 Task: Toggle the experimental feature "Enable Storage Buckets Tree in Application panel".
Action: Mouse moved to (1136, 235)
Screenshot: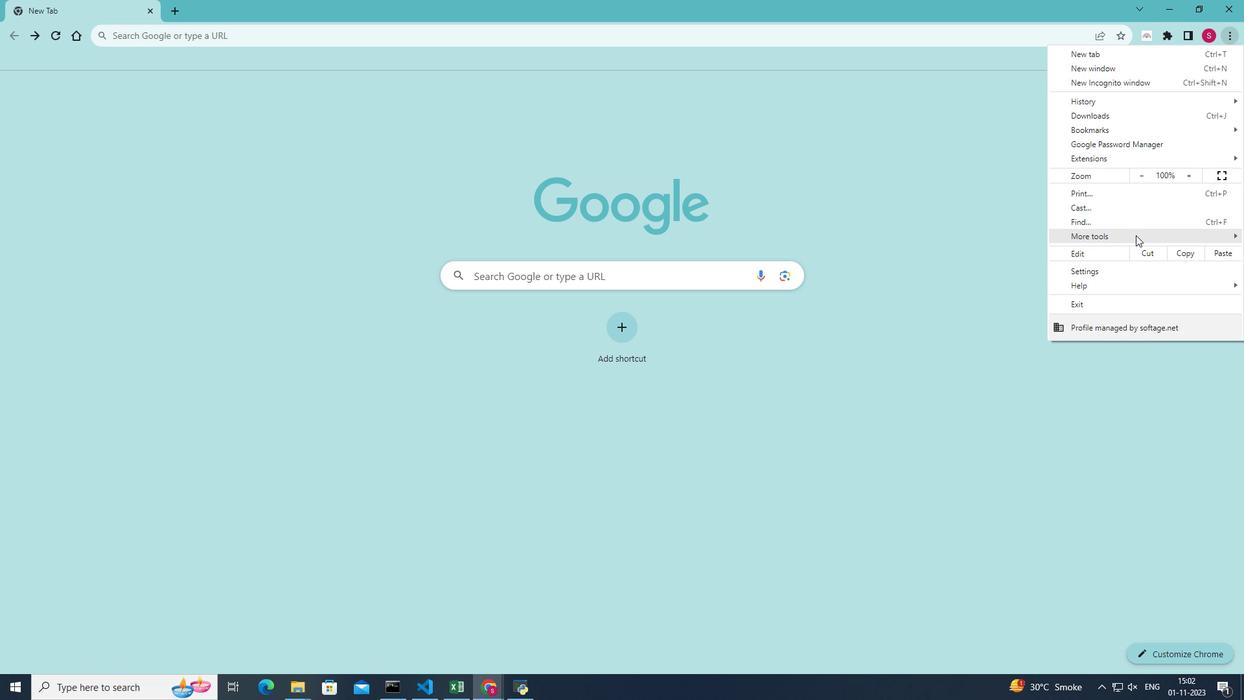 
Action: Mouse pressed left at (1136, 235)
Screenshot: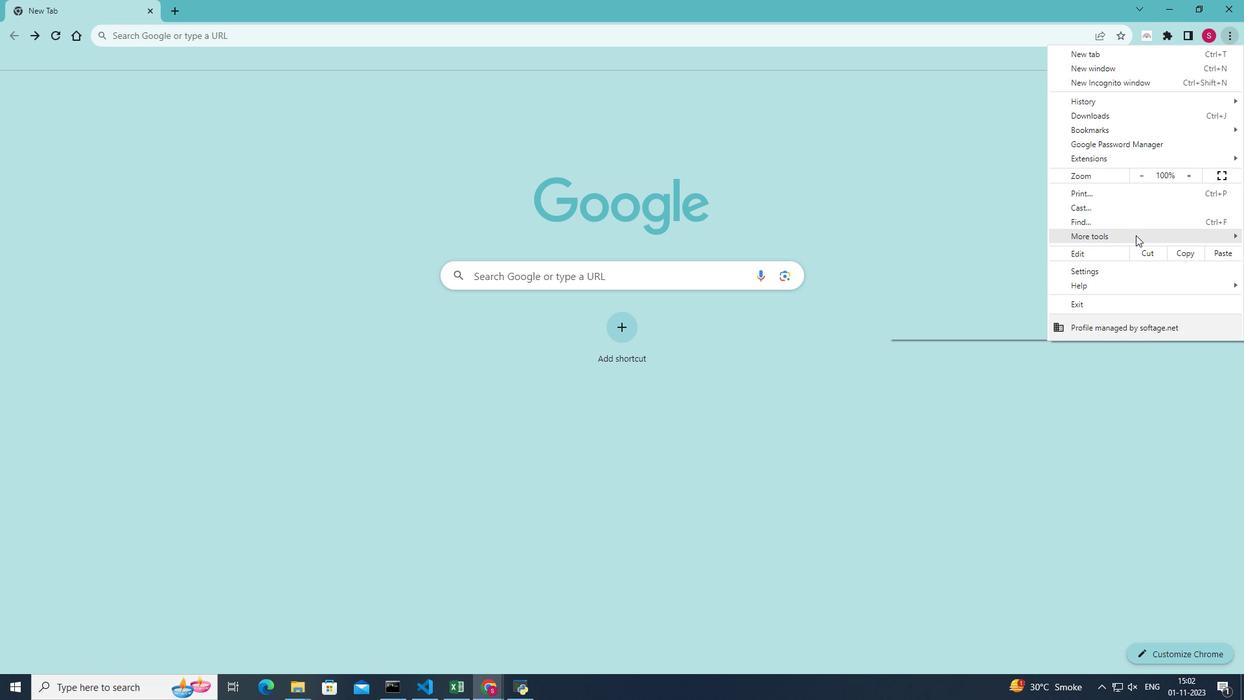 
Action: Mouse moved to (979, 333)
Screenshot: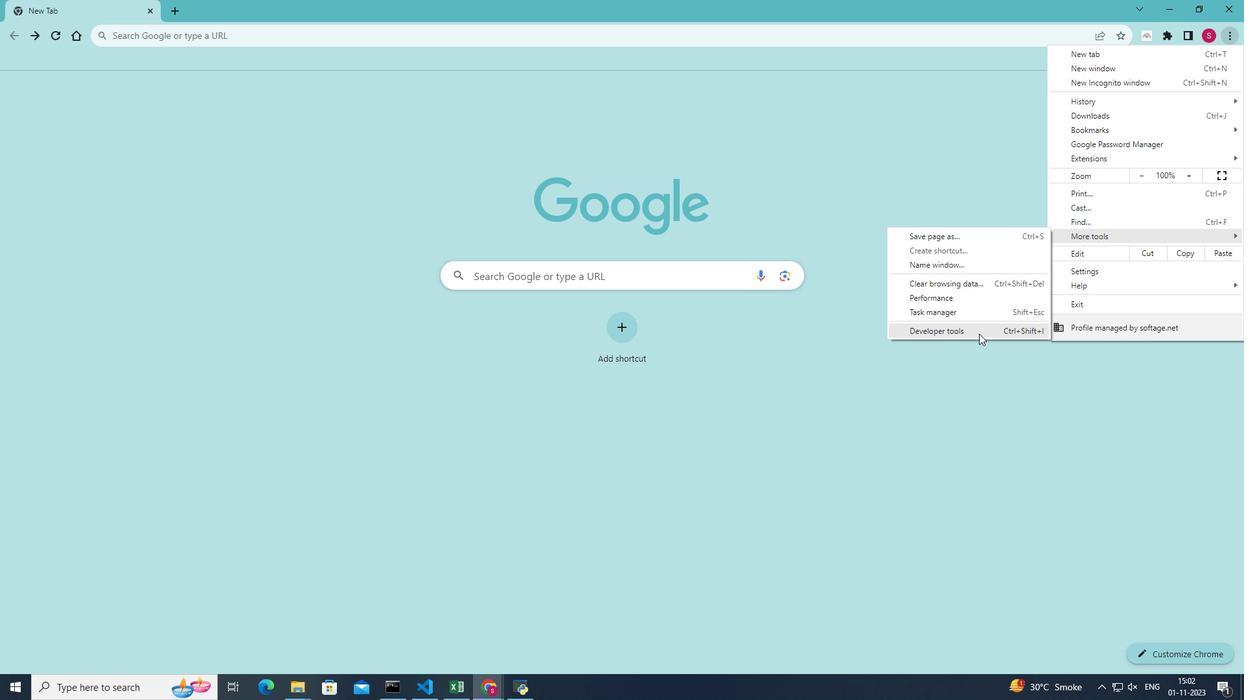 
Action: Mouse pressed left at (979, 333)
Screenshot: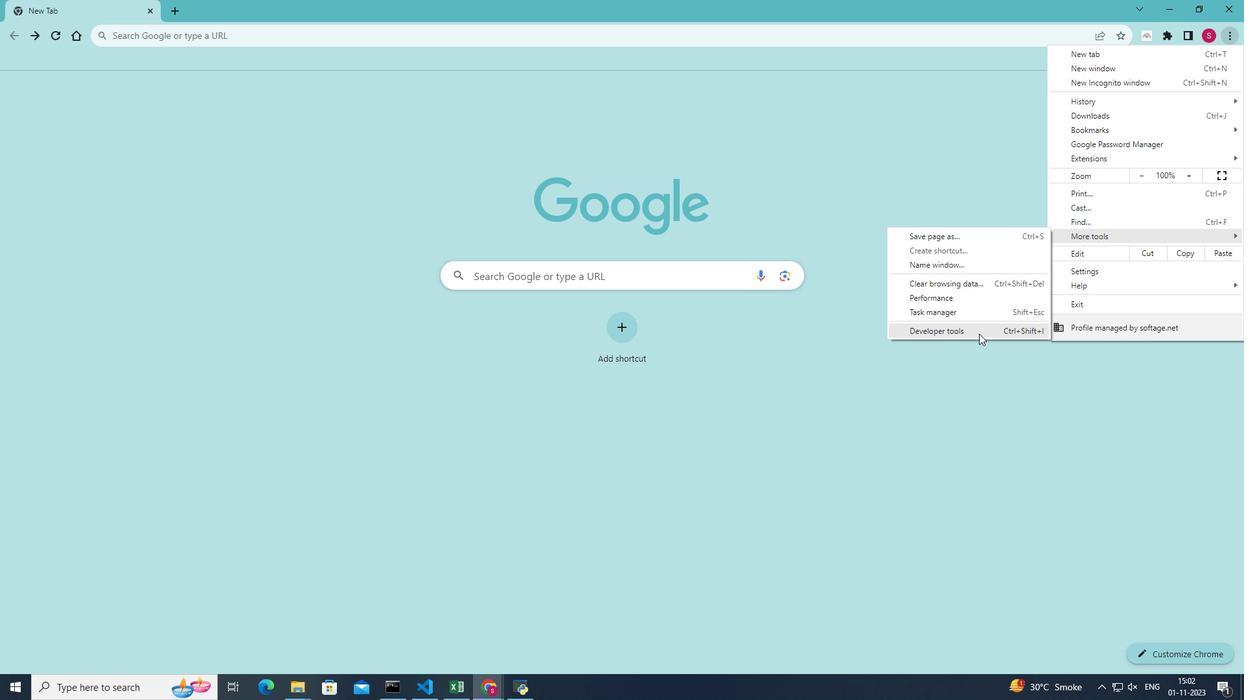 
Action: Mouse moved to (1200, 77)
Screenshot: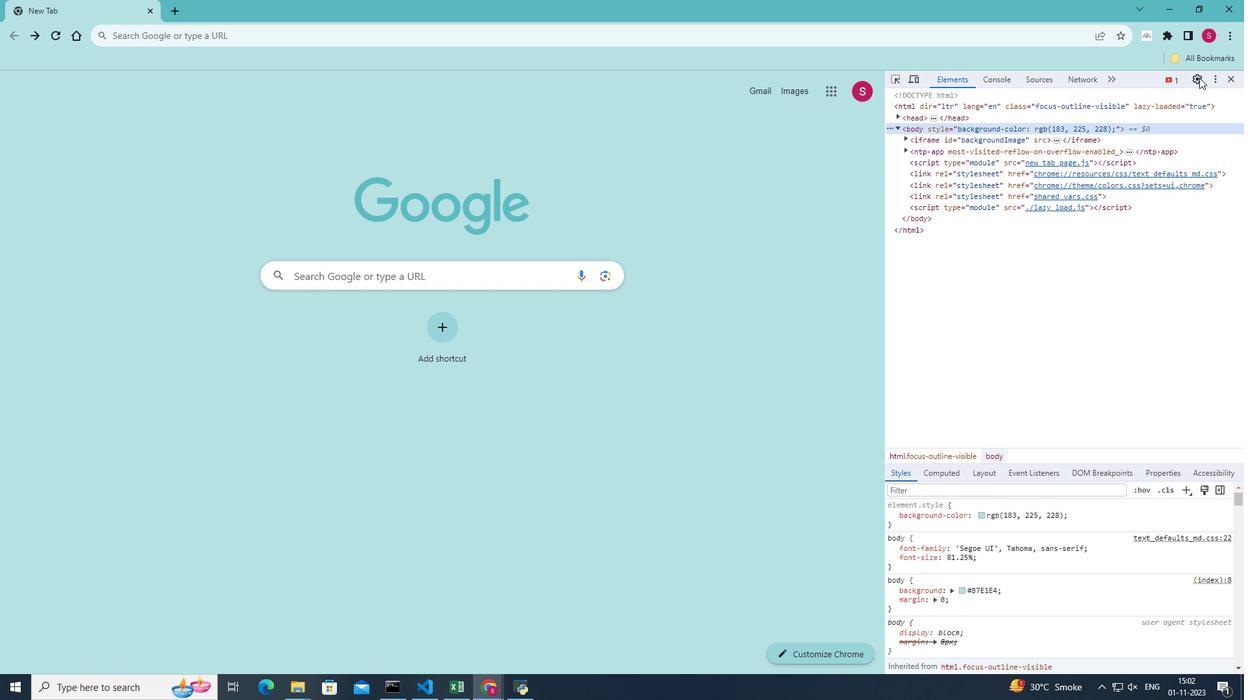 
Action: Mouse pressed left at (1200, 77)
Screenshot: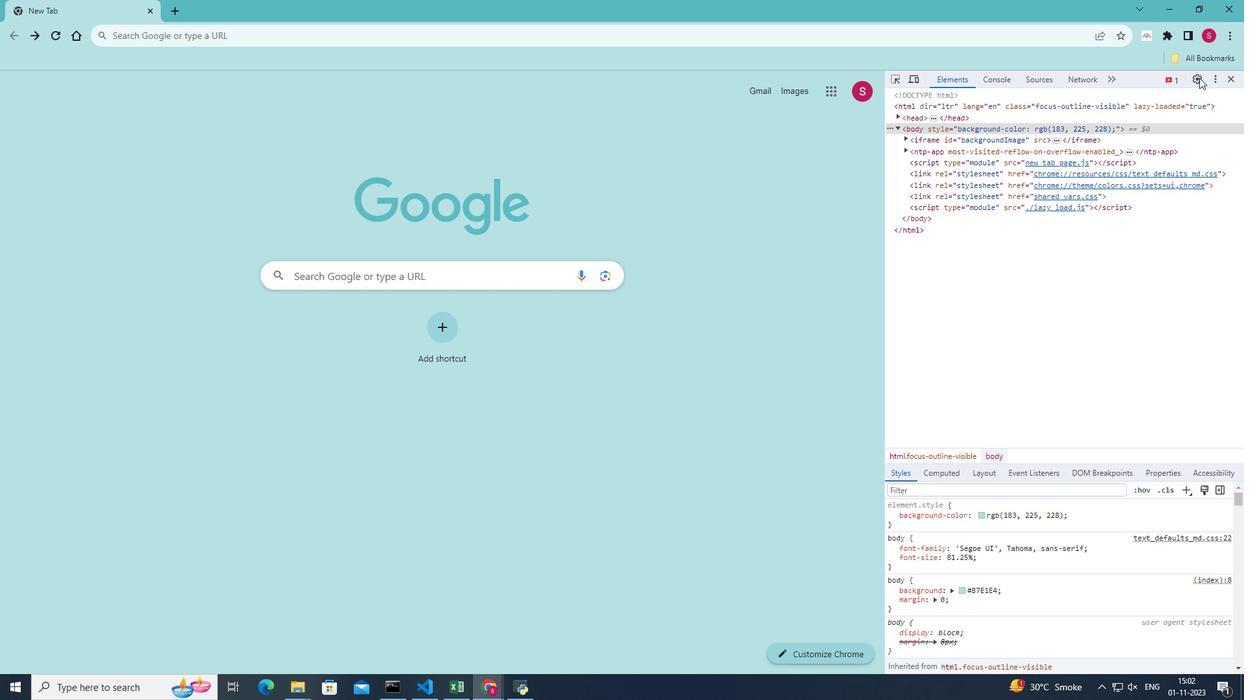 
Action: Mouse moved to (920, 143)
Screenshot: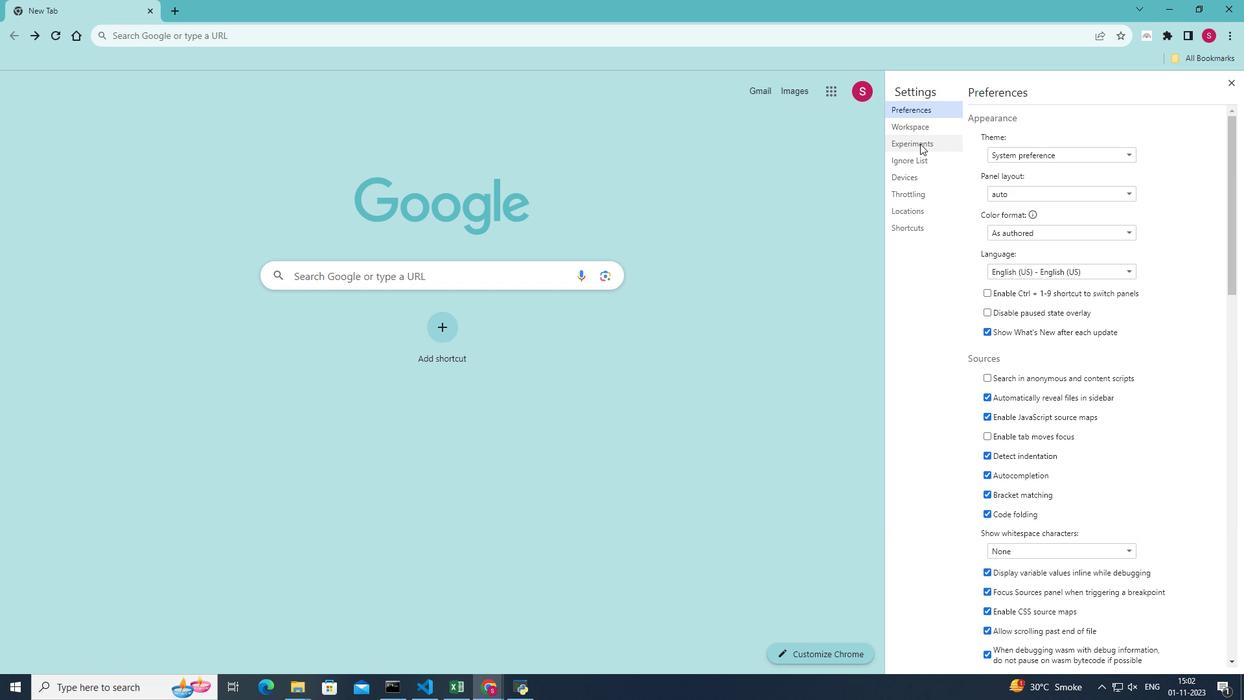 
Action: Mouse pressed left at (920, 143)
Screenshot: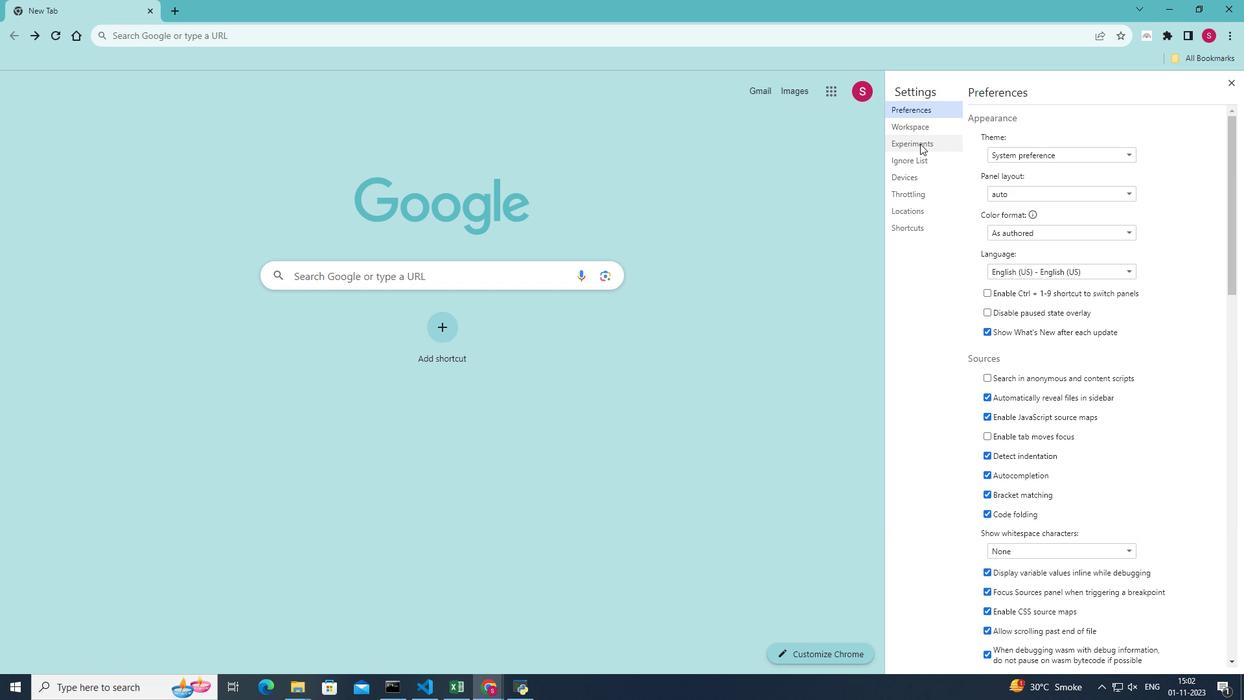 
Action: Mouse moved to (1103, 472)
Screenshot: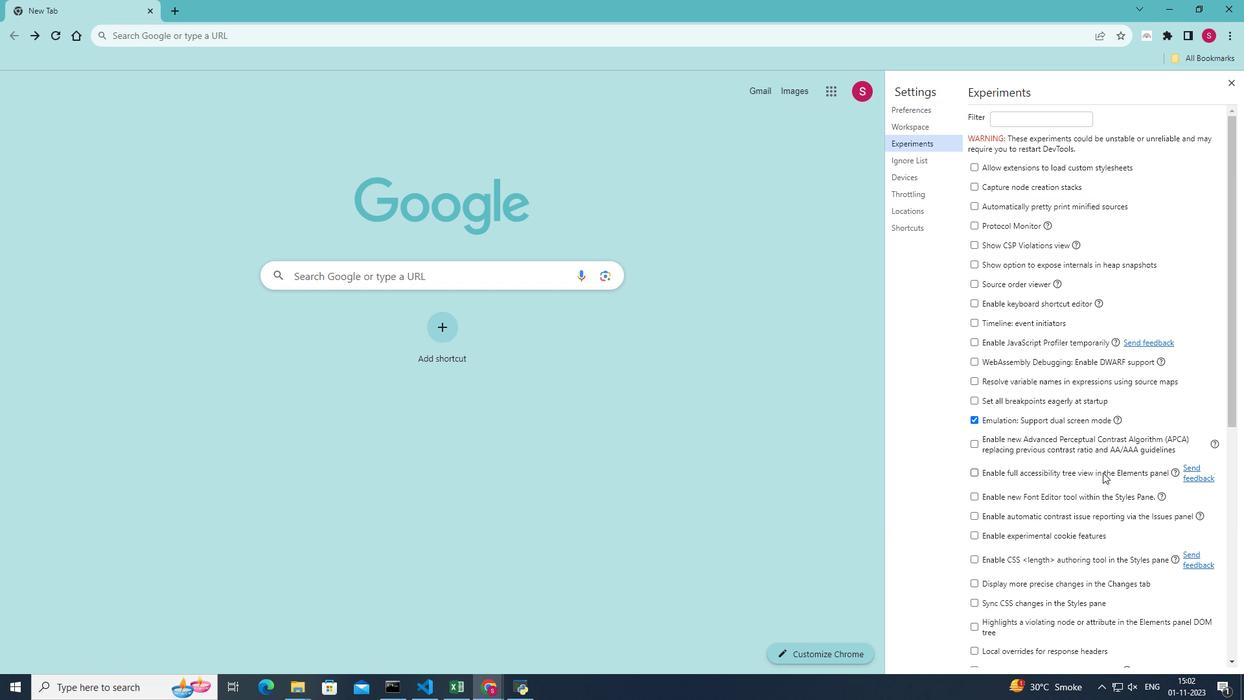 
Action: Mouse scrolled (1103, 472) with delta (0, 0)
Screenshot: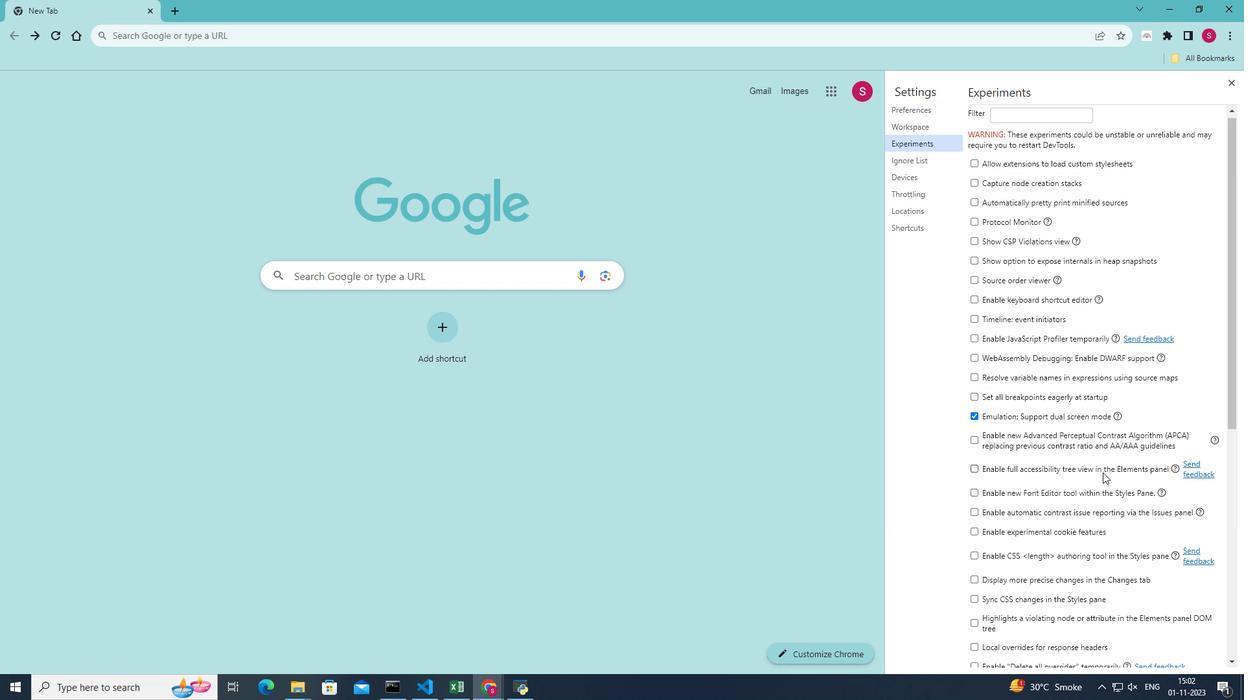 
Action: Mouse scrolled (1103, 472) with delta (0, 0)
Screenshot: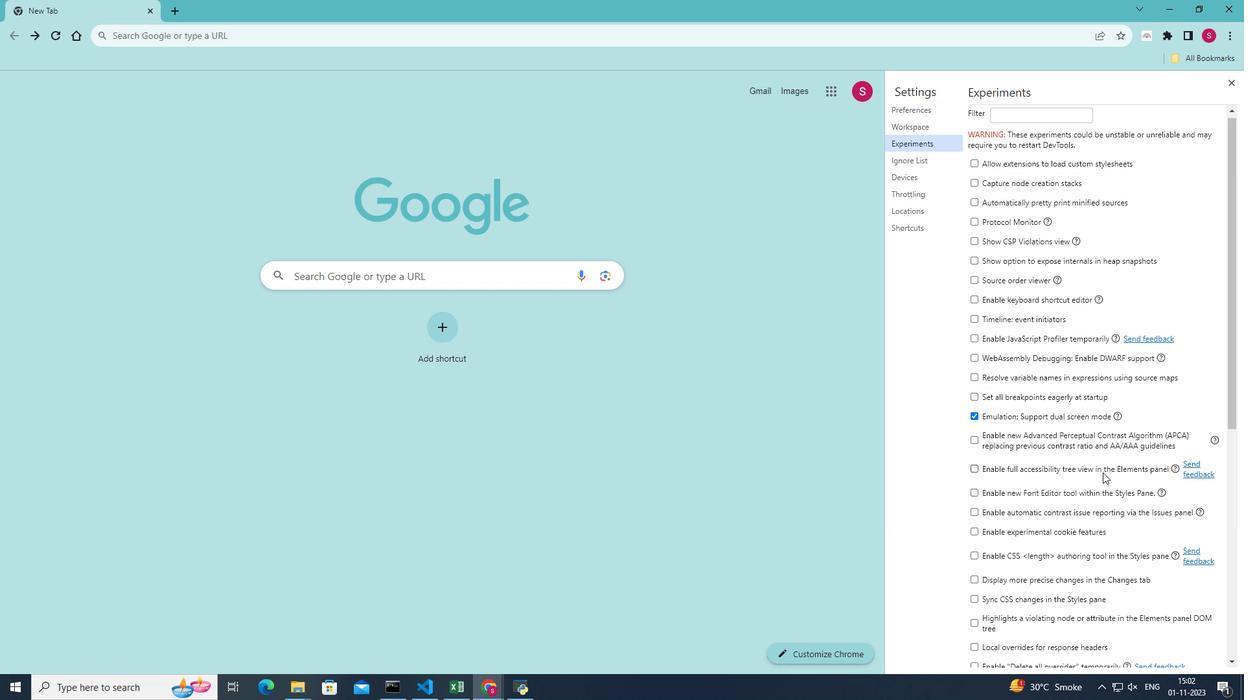 
Action: Mouse scrolled (1103, 472) with delta (0, 0)
Screenshot: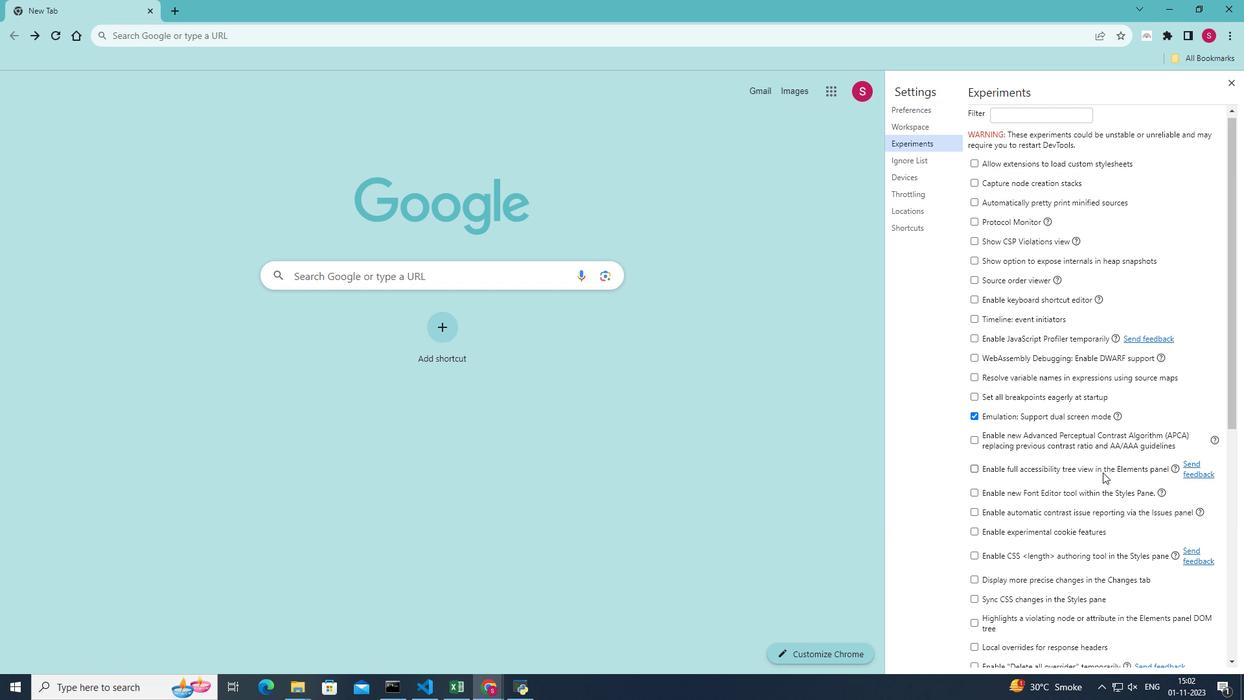 
Action: Mouse scrolled (1103, 472) with delta (0, 0)
Screenshot: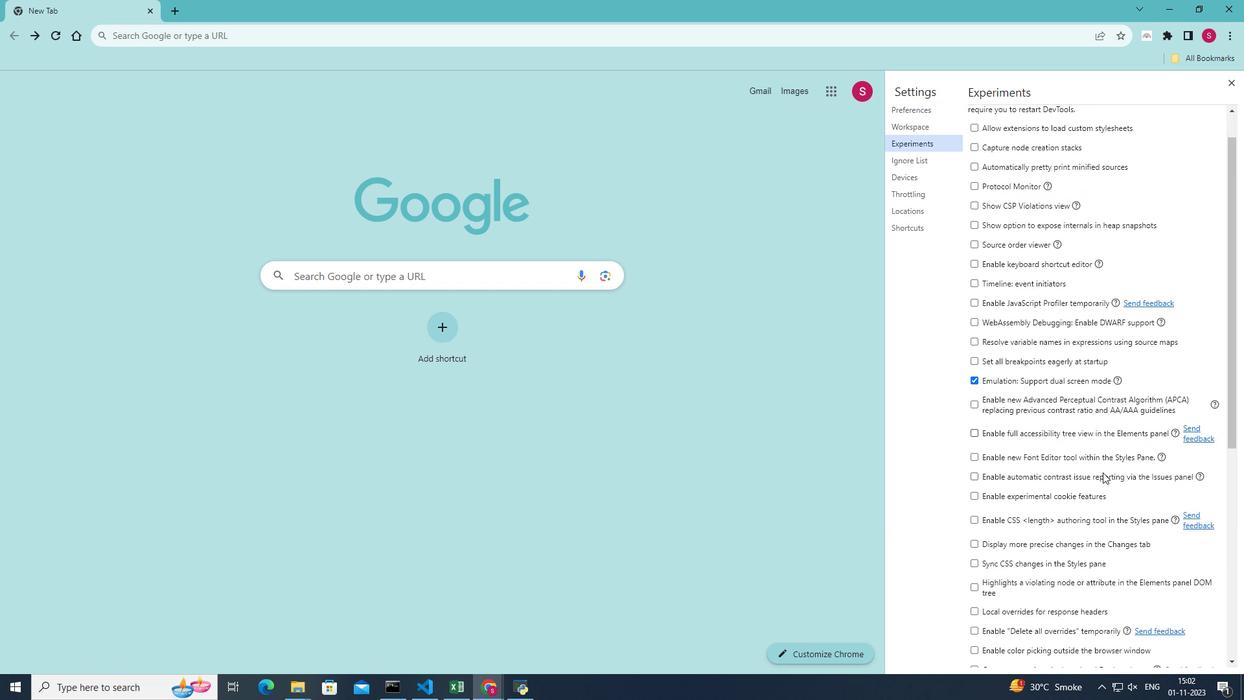 
Action: Mouse scrolled (1103, 472) with delta (0, 0)
Screenshot: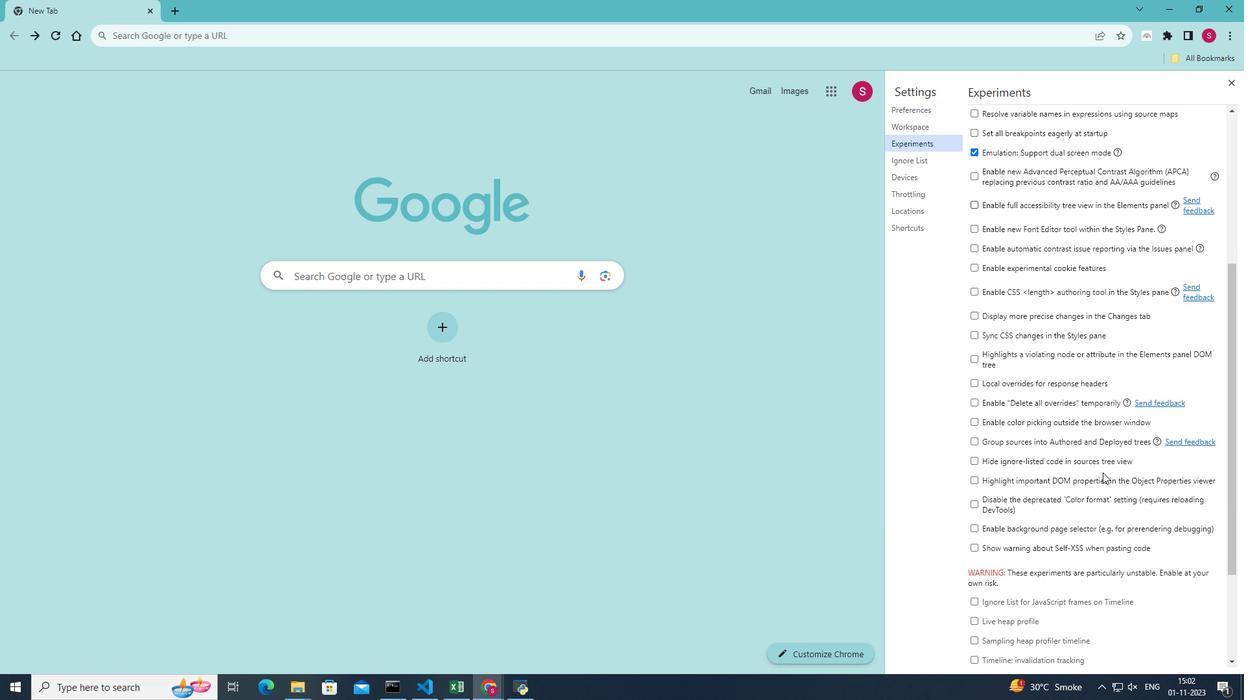 
Action: Mouse scrolled (1103, 472) with delta (0, 0)
Screenshot: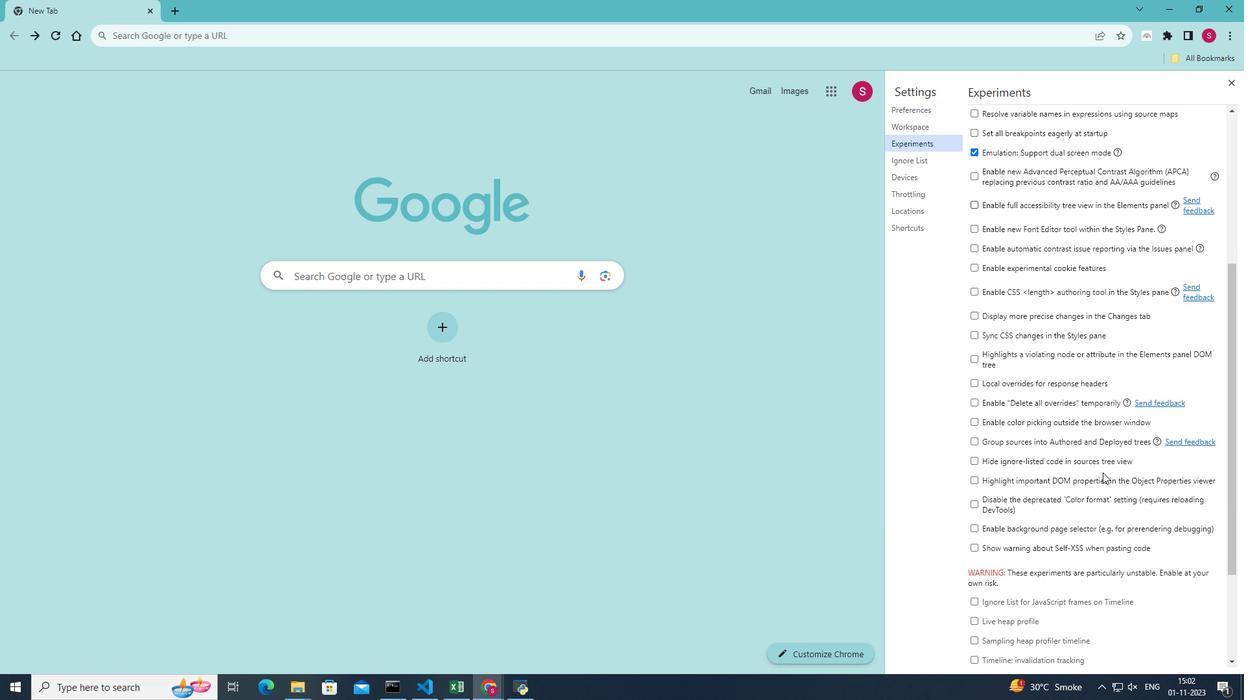 
Action: Mouse scrolled (1103, 472) with delta (0, 0)
Screenshot: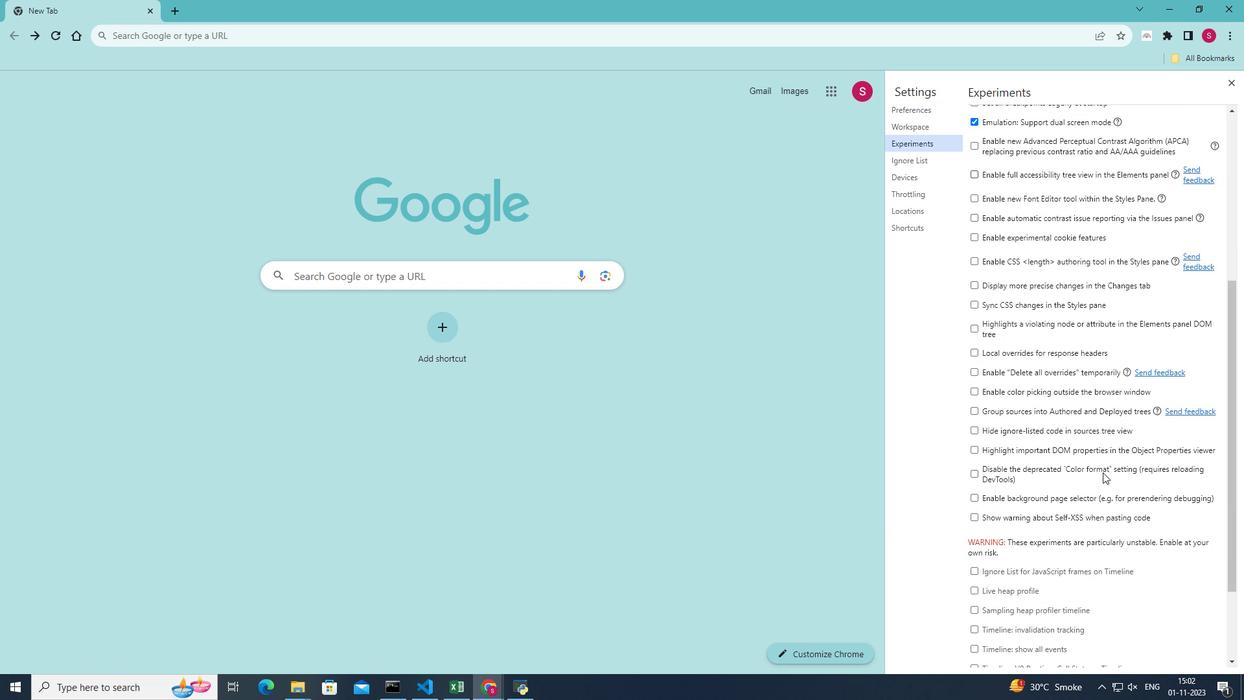 
Action: Mouse scrolled (1103, 472) with delta (0, 0)
Screenshot: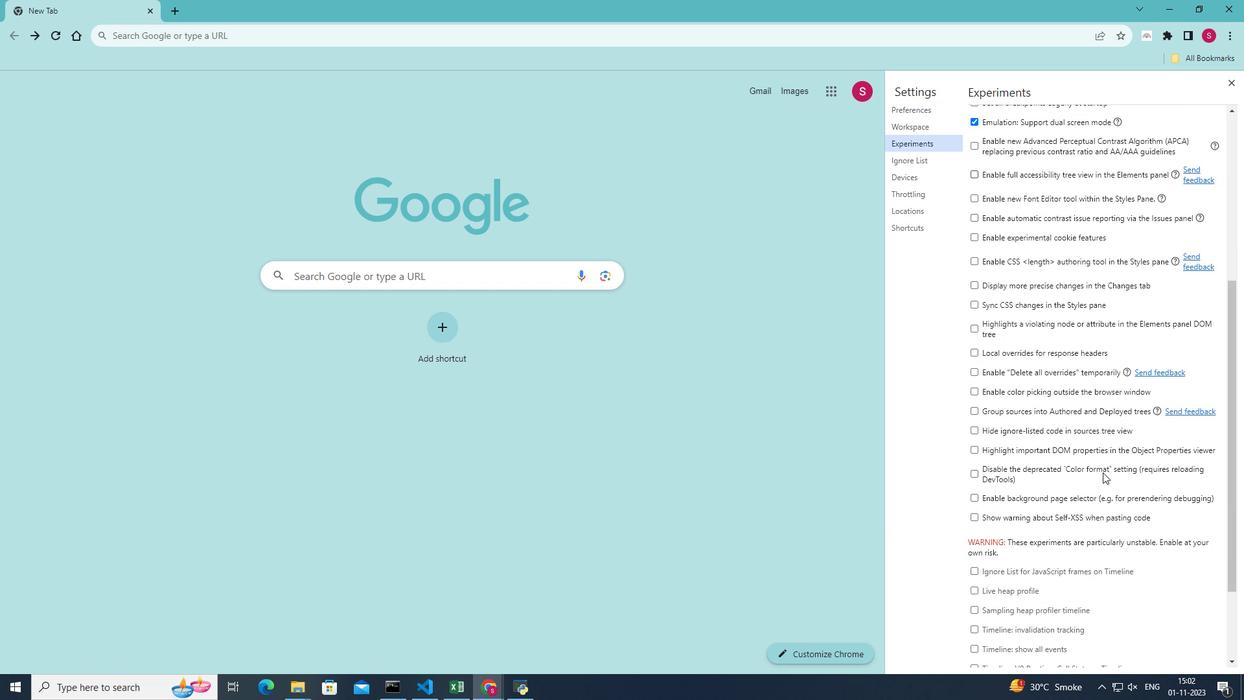 
Action: Mouse scrolled (1103, 472) with delta (0, 0)
Screenshot: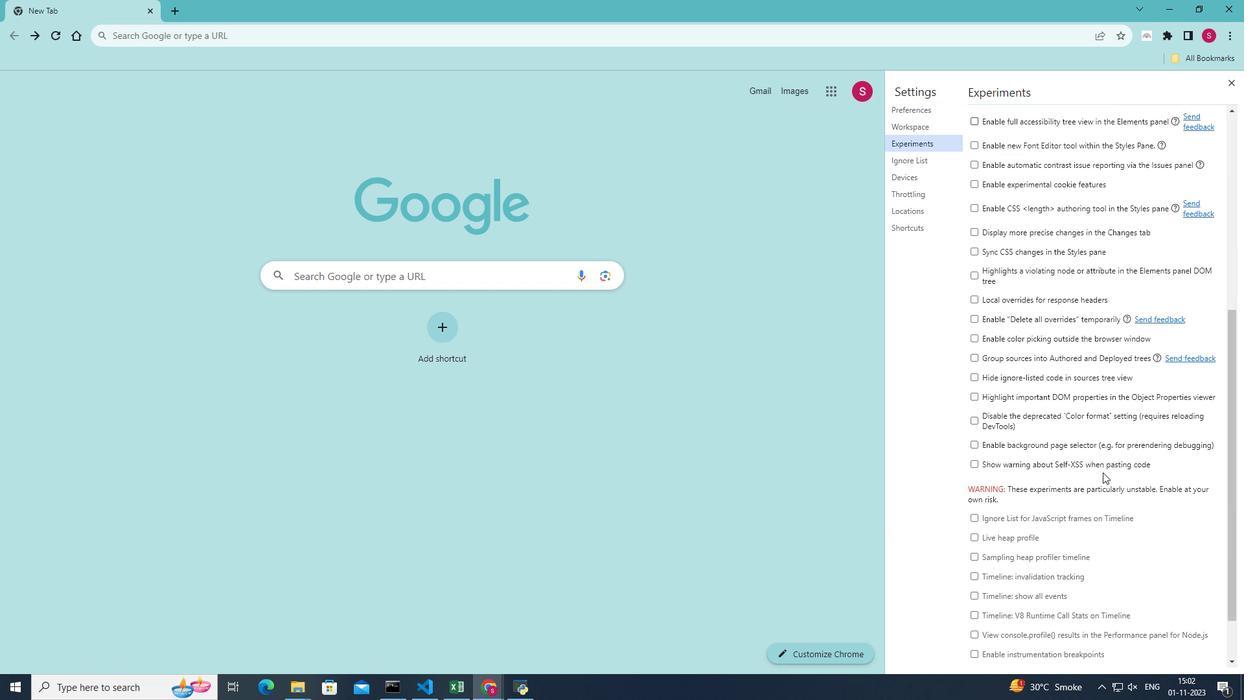 
Action: Mouse scrolled (1103, 472) with delta (0, 0)
Screenshot: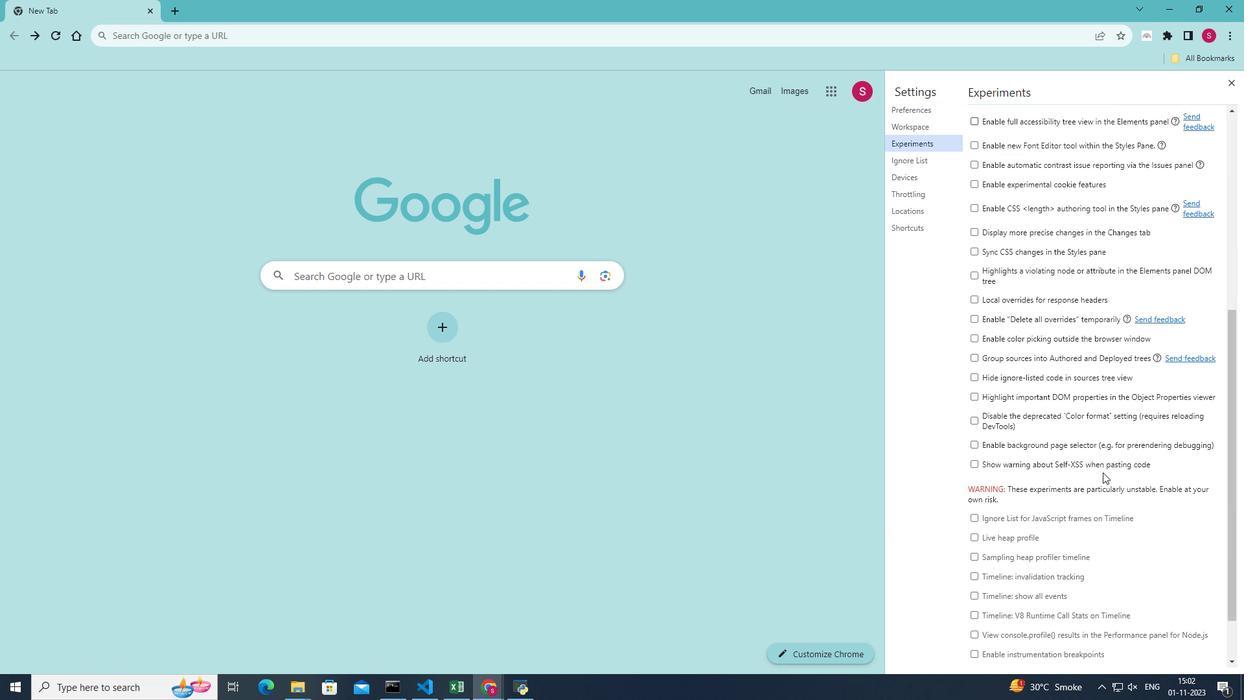 
Action: Mouse scrolled (1103, 472) with delta (0, 0)
Screenshot: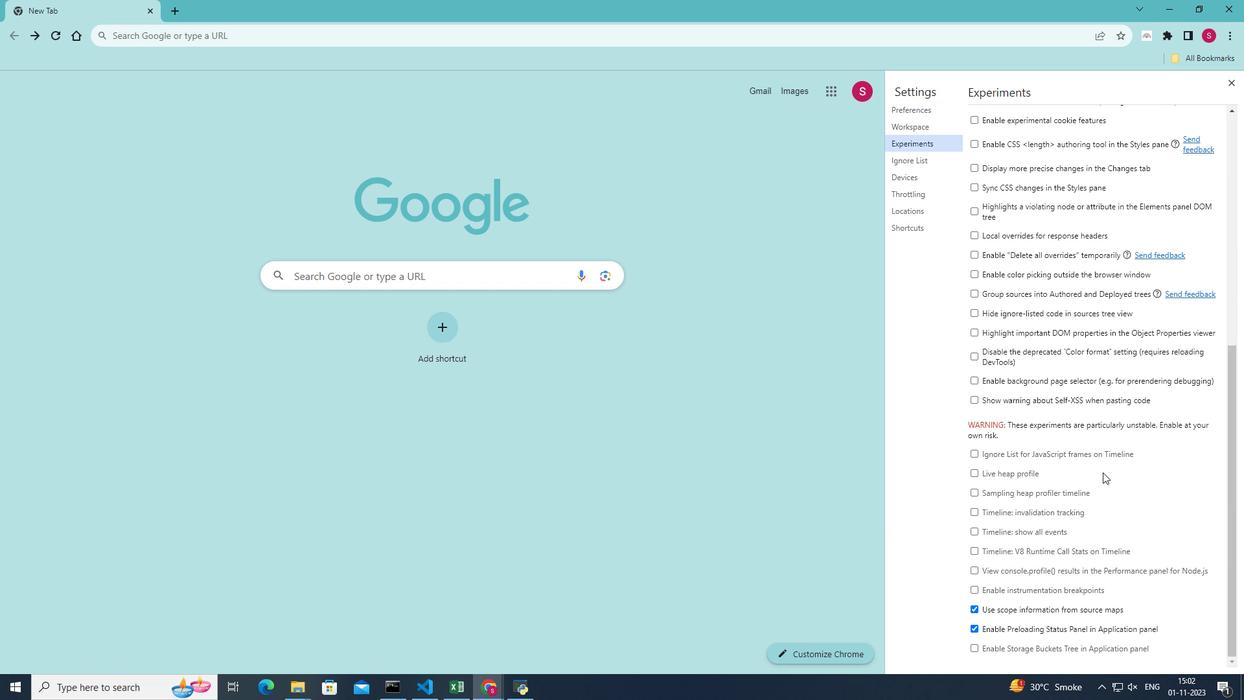 
Action: Mouse scrolled (1103, 472) with delta (0, 0)
Screenshot: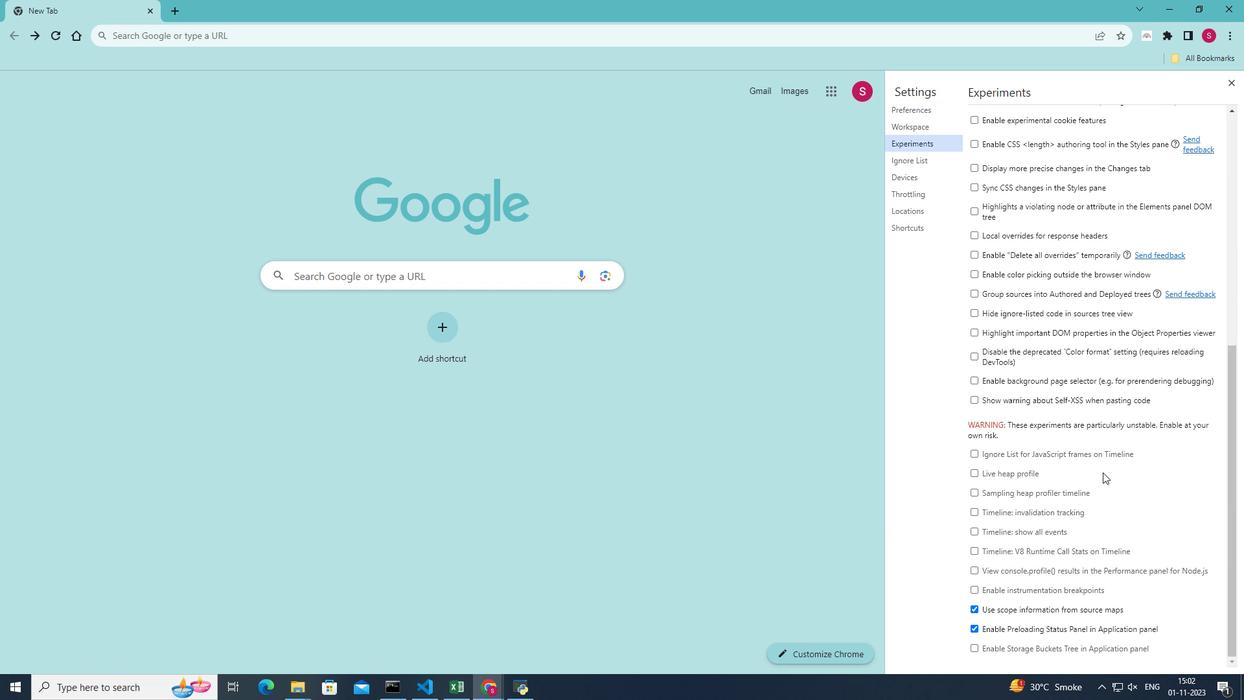 
Action: Mouse moved to (971, 649)
Screenshot: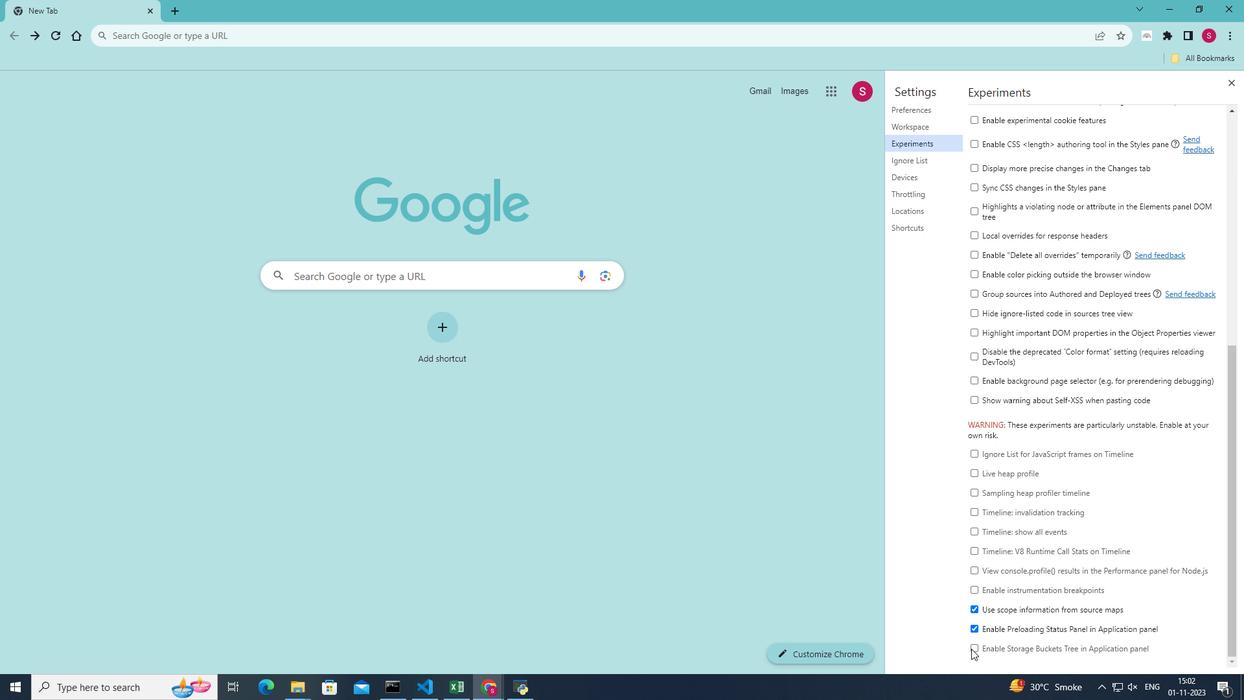 
Action: Mouse pressed left at (971, 649)
Screenshot: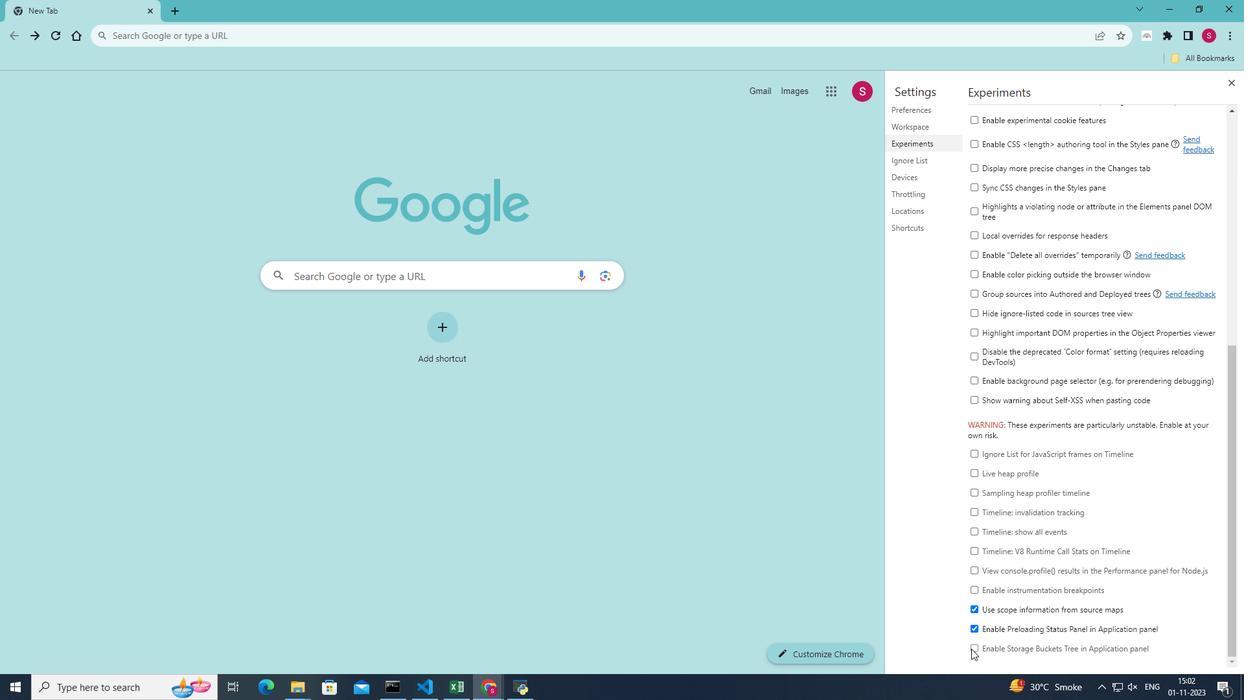 
Action: Mouse moved to (1184, 520)
Screenshot: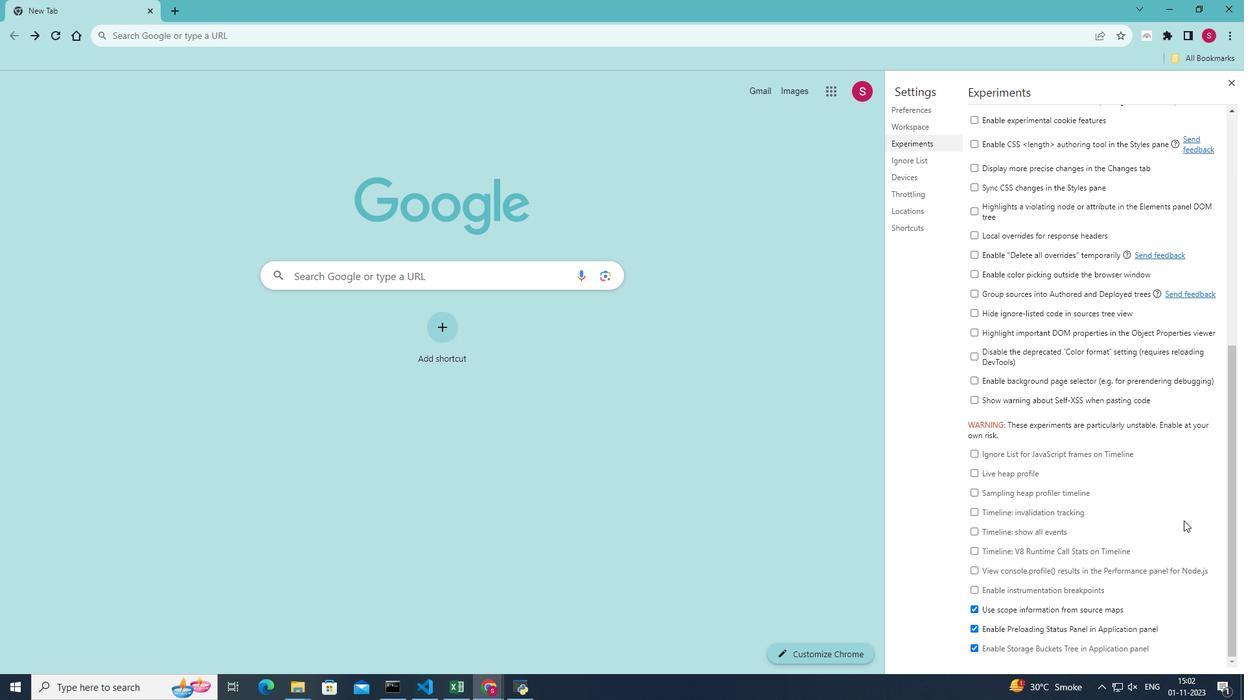 
